 Task: In the  document Emily.rtf change page color to  'Olive Green'. Add link on bottom left corner of the sheet: 'in.pinterest.com' Insert page numer on bottom of the page
Action: Mouse moved to (226, 365)
Screenshot: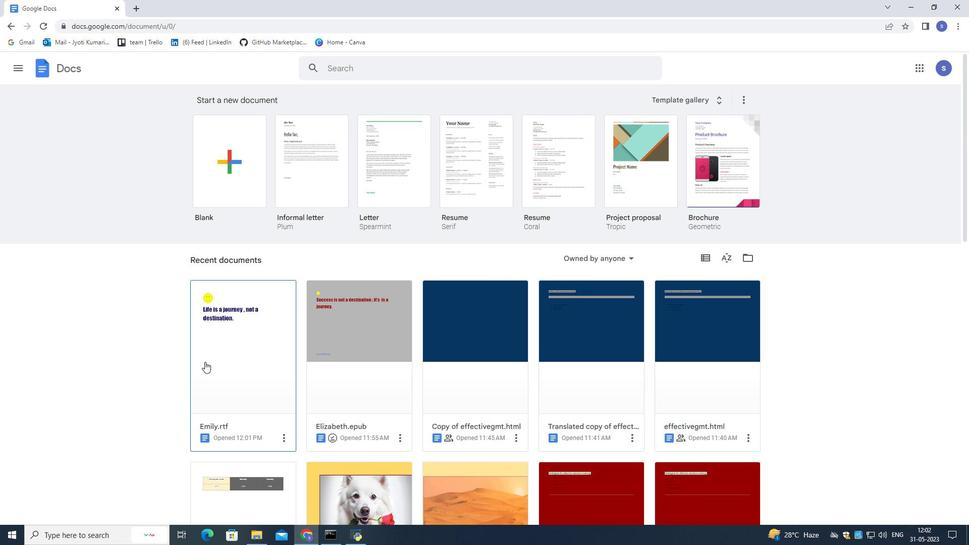 
Action: Mouse pressed left at (226, 365)
Screenshot: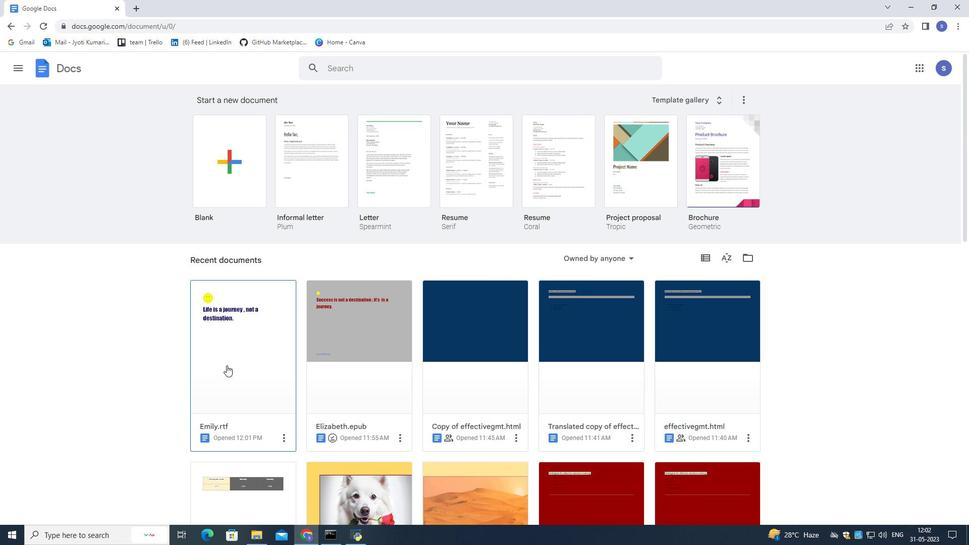 
Action: Mouse moved to (34, 71)
Screenshot: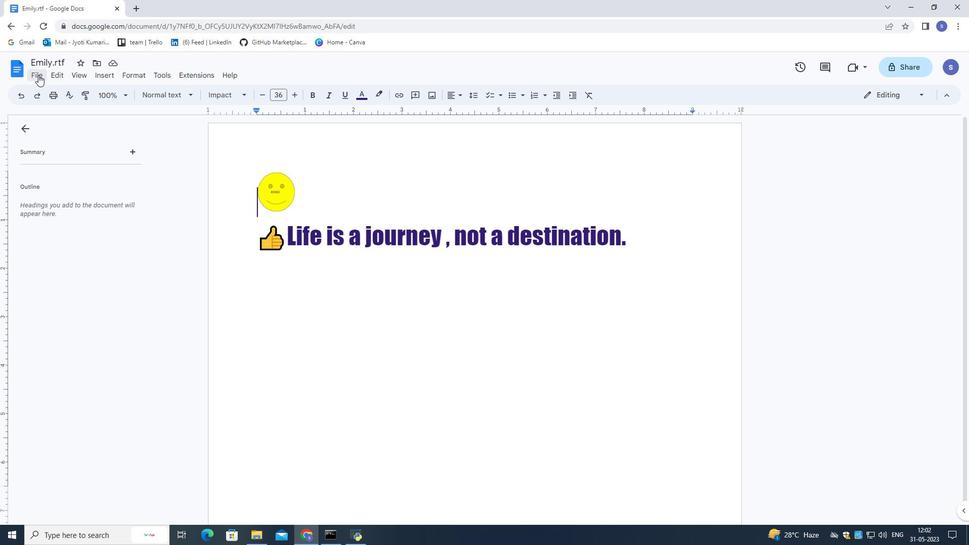 
Action: Mouse pressed left at (34, 71)
Screenshot: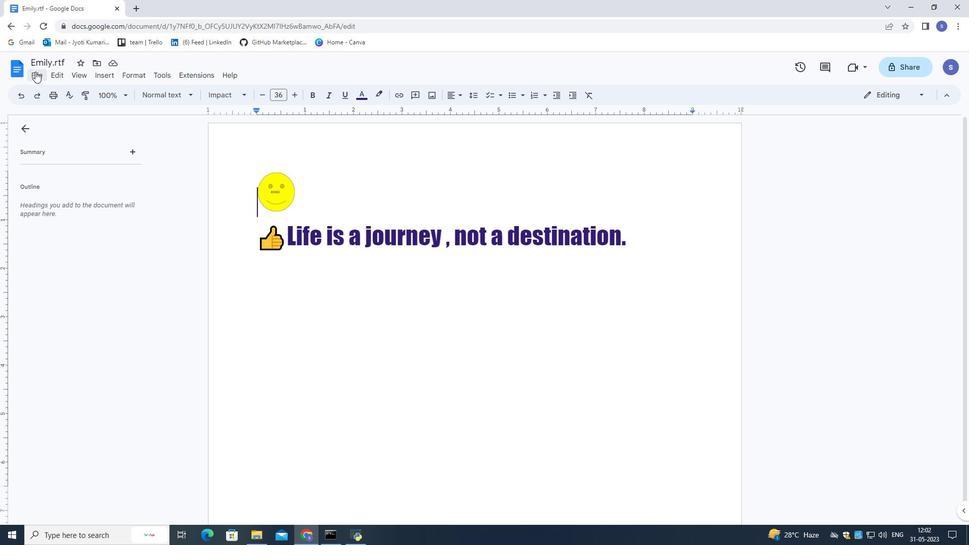 
Action: Mouse moved to (83, 352)
Screenshot: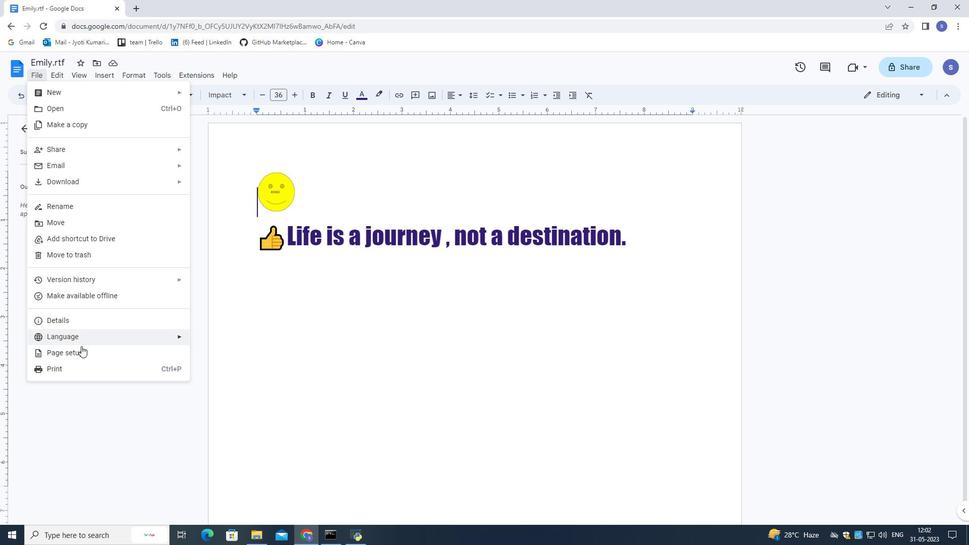 
Action: Mouse pressed left at (83, 352)
Screenshot: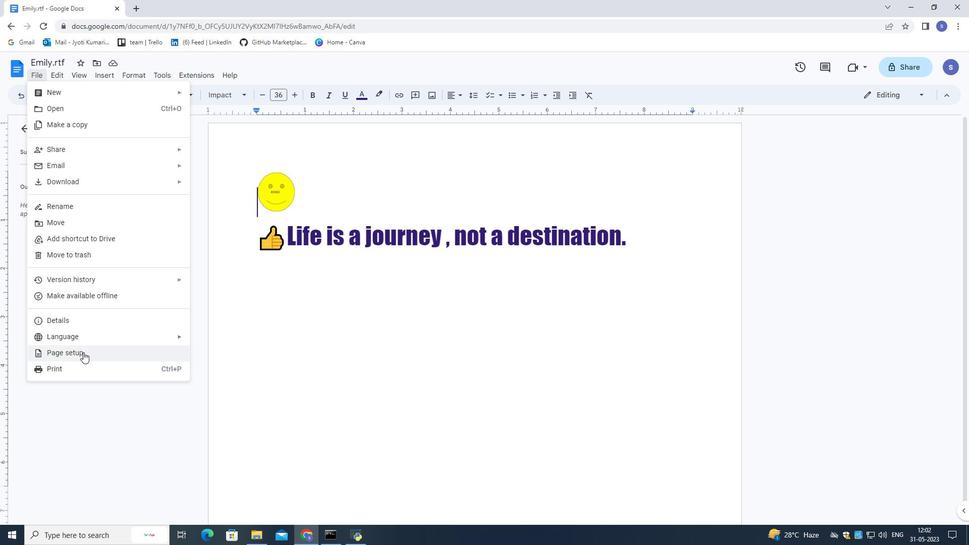 
Action: Mouse moved to (405, 345)
Screenshot: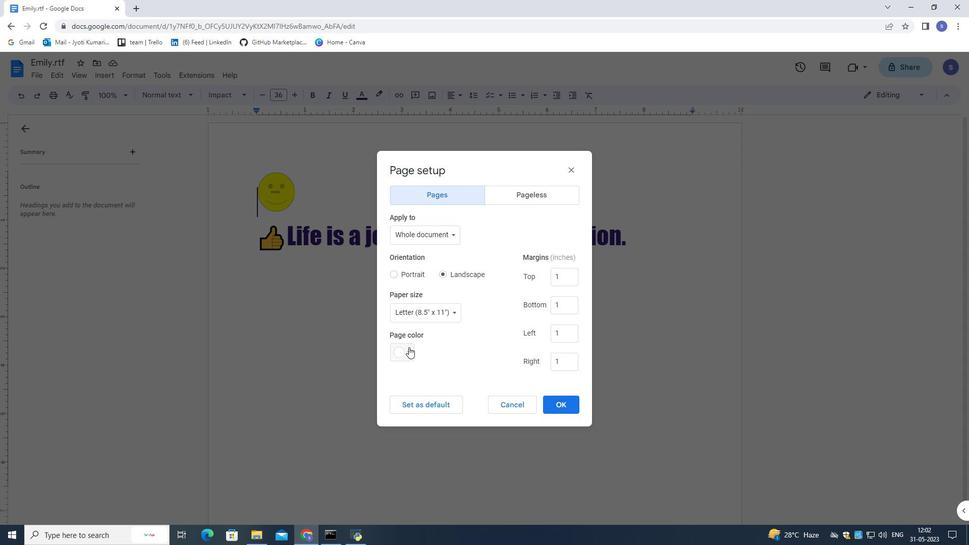 
Action: Mouse pressed left at (405, 345)
Screenshot: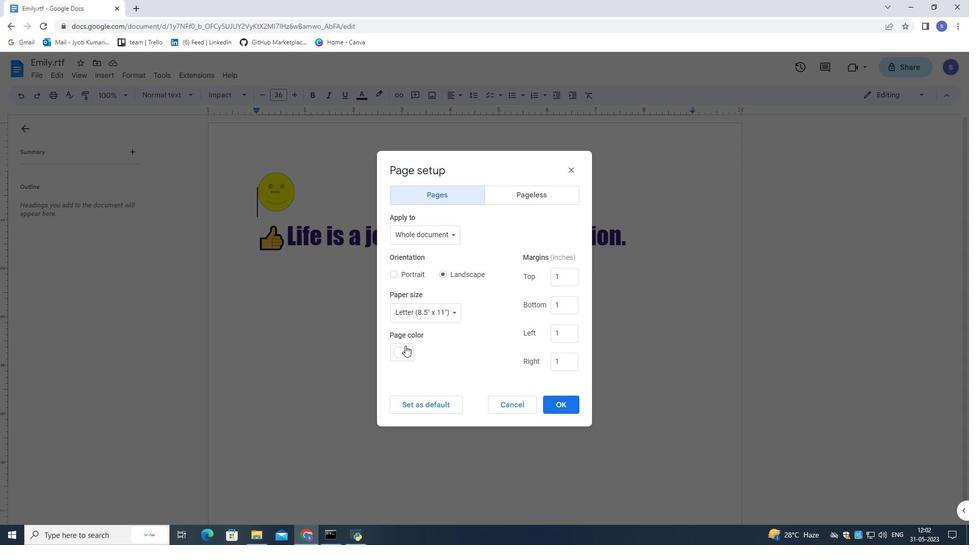 
Action: Mouse moved to (443, 420)
Screenshot: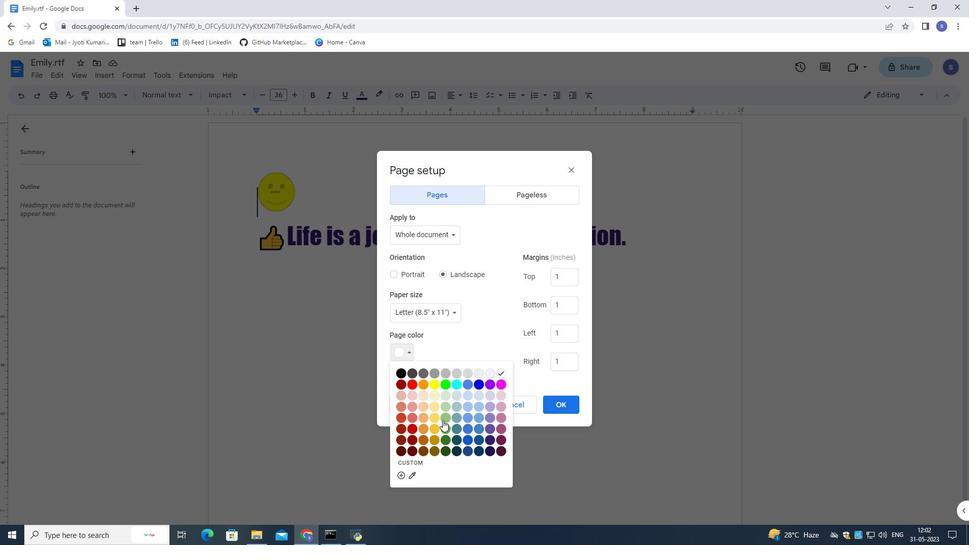 
Action: Mouse pressed left at (443, 420)
Screenshot: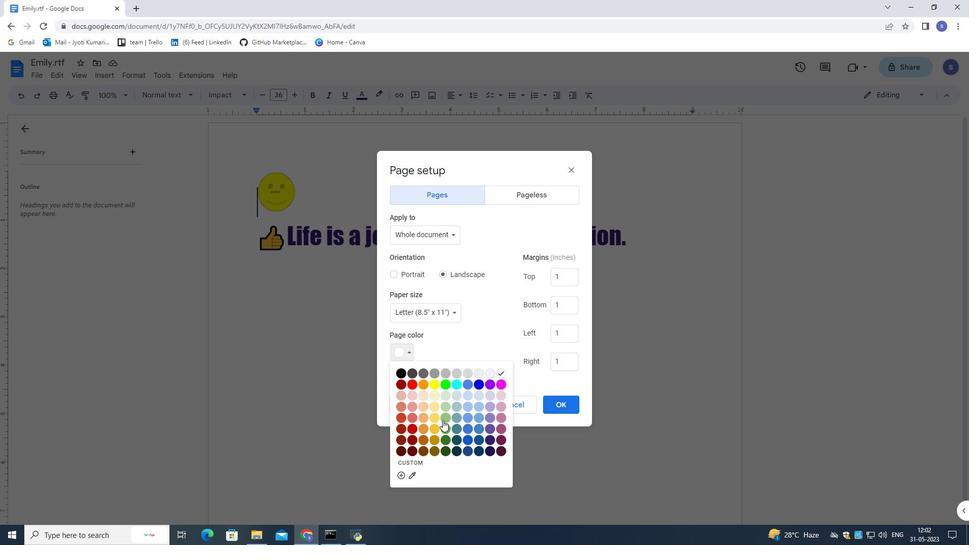 
Action: Mouse moved to (408, 353)
Screenshot: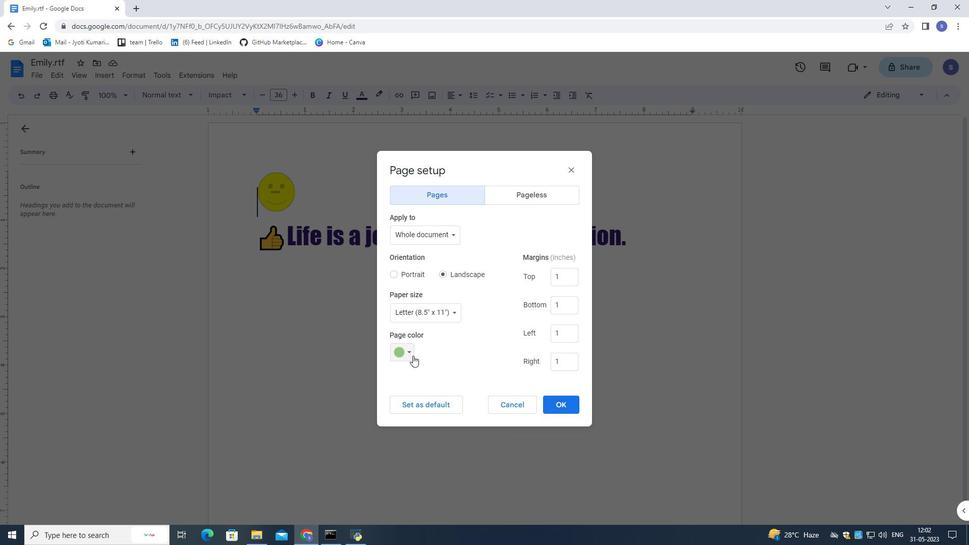 
Action: Mouse pressed left at (408, 353)
Screenshot: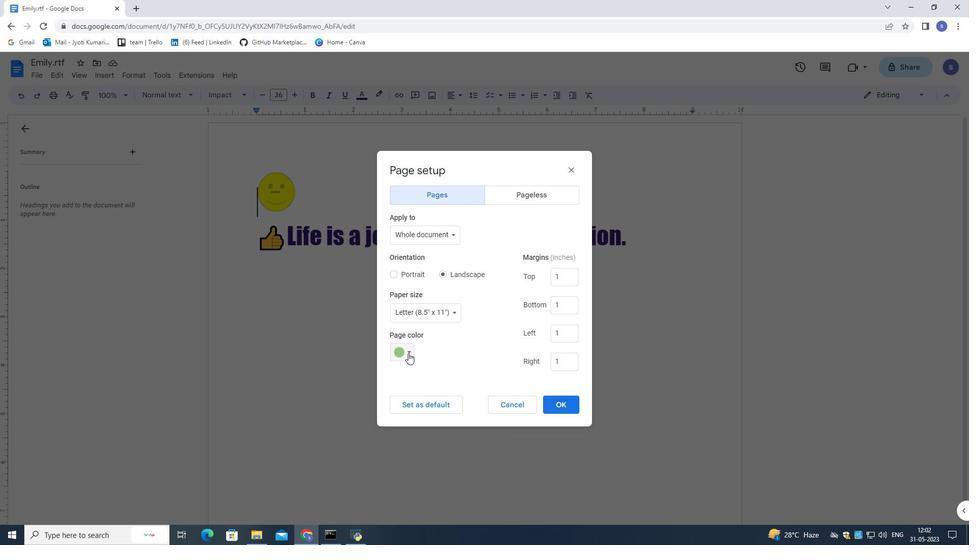 
Action: Mouse moved to (446, 430)
Screenshot: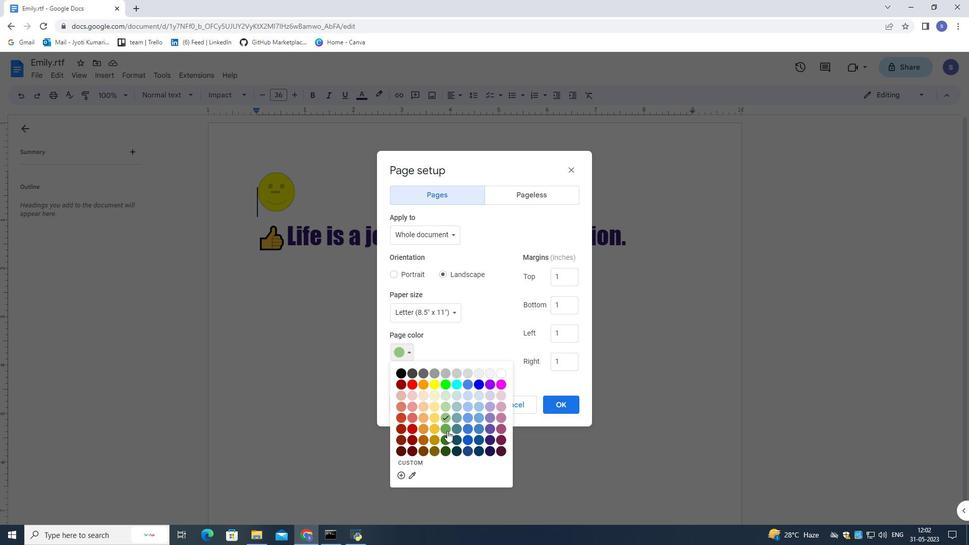 
Action: Mouse pressed left at (446, 430)
Screenshot: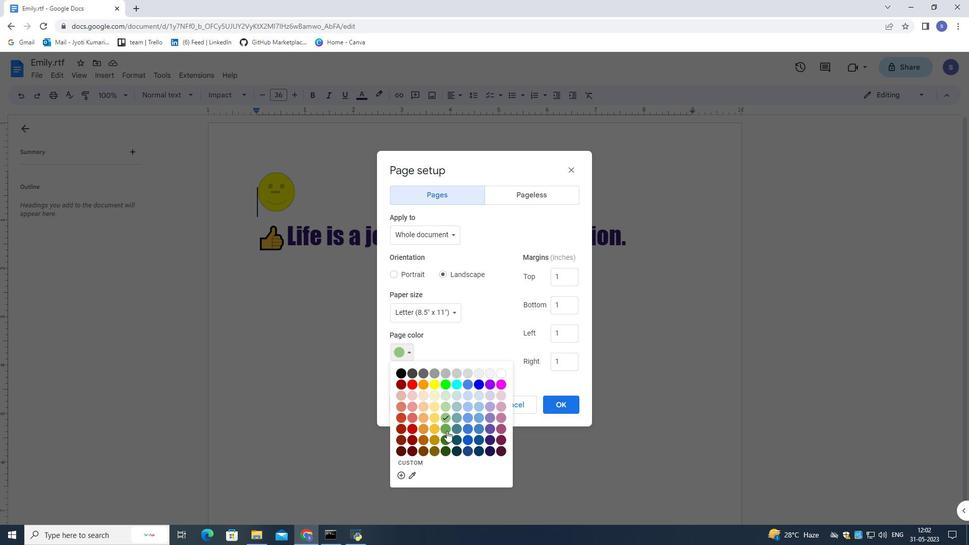 
Action: Mouse moved to (557, 407)
Screenshot: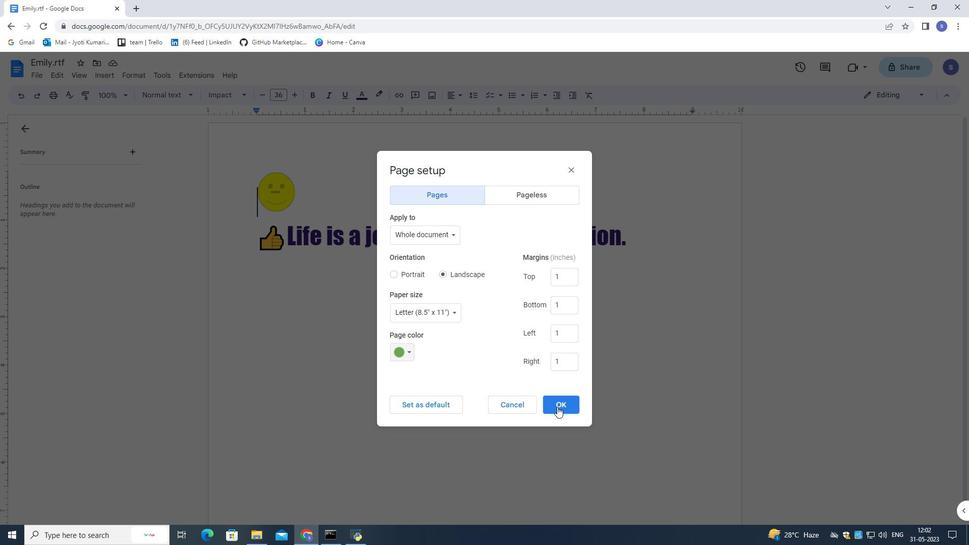 
Action: Mouse pressed left at (557, 407)
Screenshot: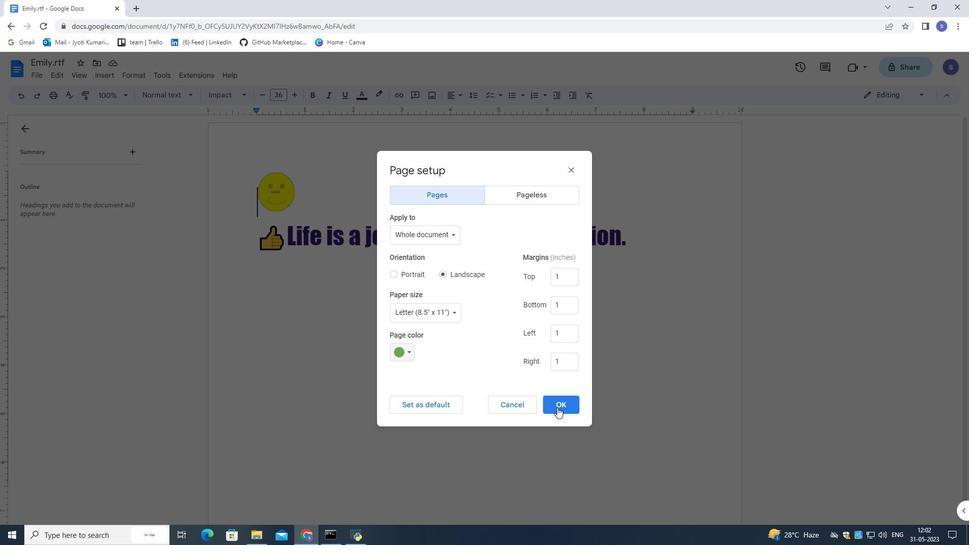 
Action: Mouse moved to (481, 418)
Screenshot: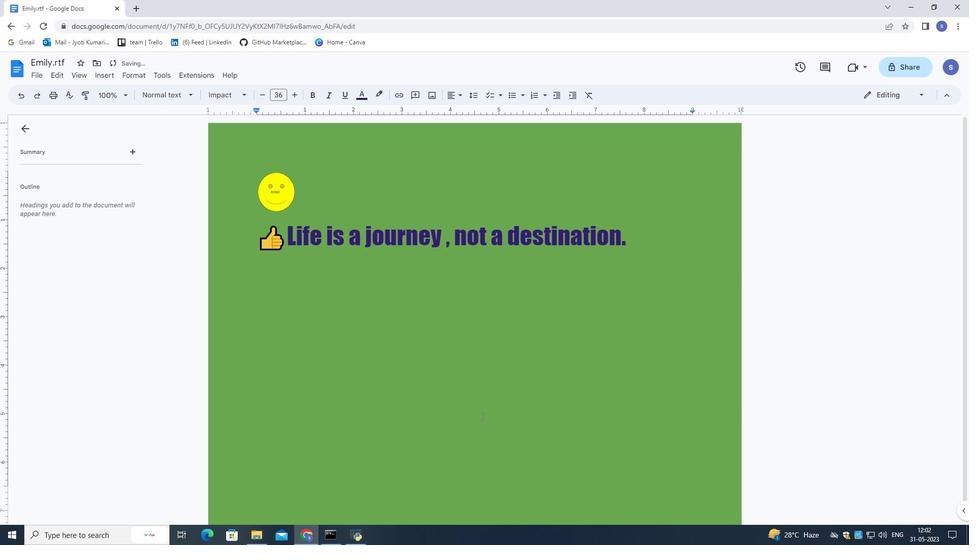 
Action: Mouse scrolled (481, 417) with delta (0, 0)
Screenshot: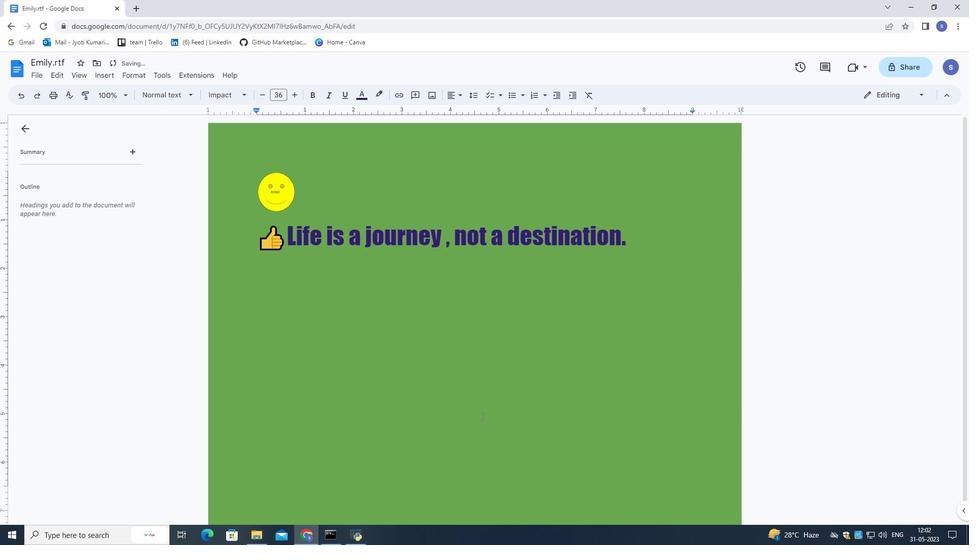 
Action: Mouse moved to (480, 418)
Screenshot: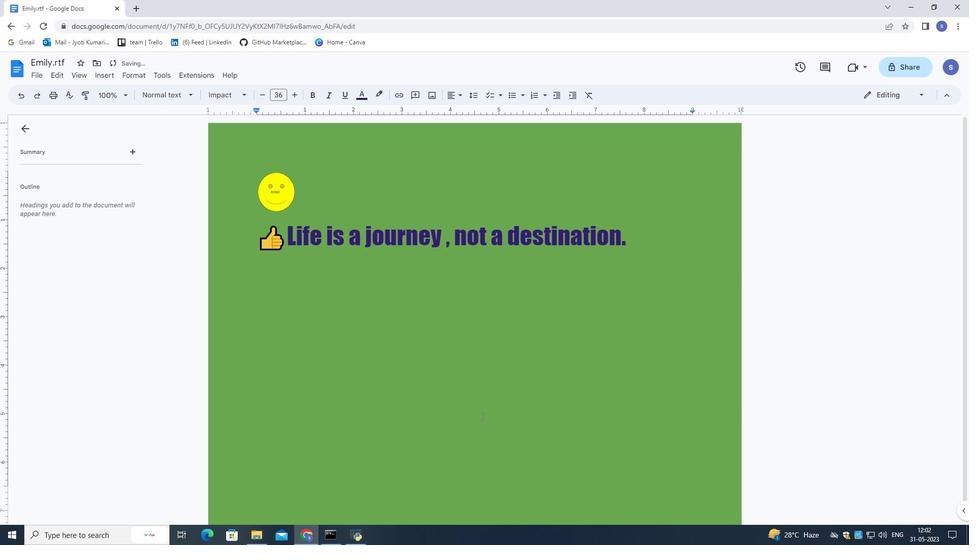 
Action: Mouse scrolled (480, 418) with delta (0, 0)
Screenshot: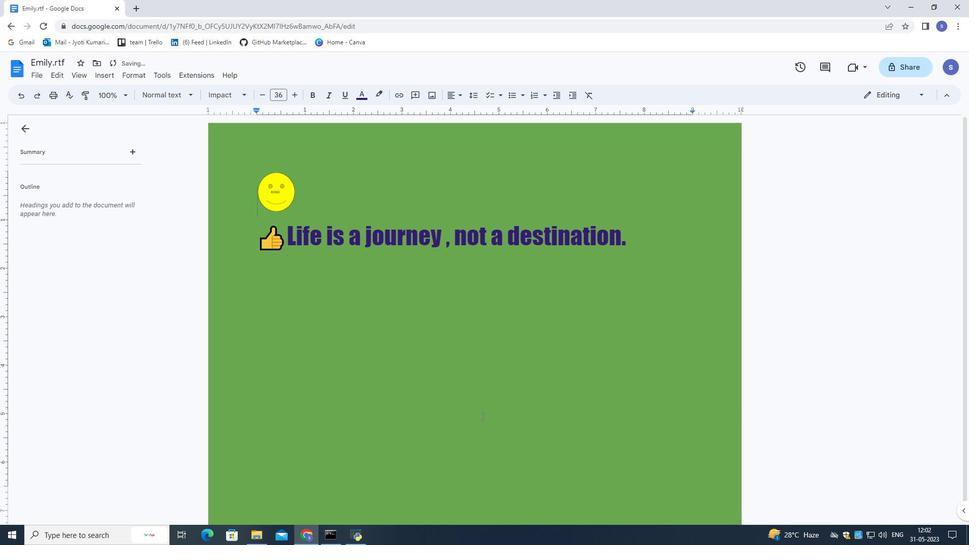 
Action: Mouse scrolled (480, 418) with delta (0, 0)
Screenshot: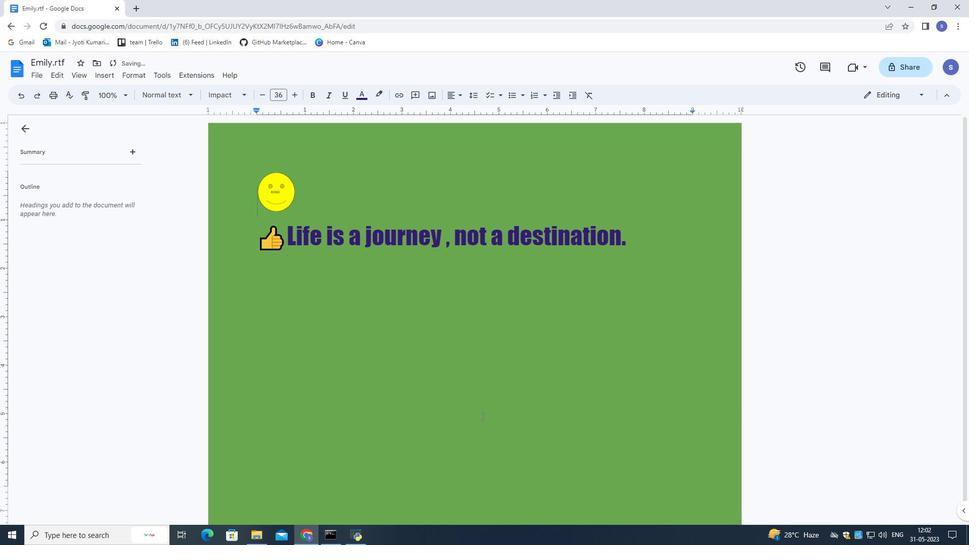 
Action: Mouse moved to (480, 419)
Screenshot: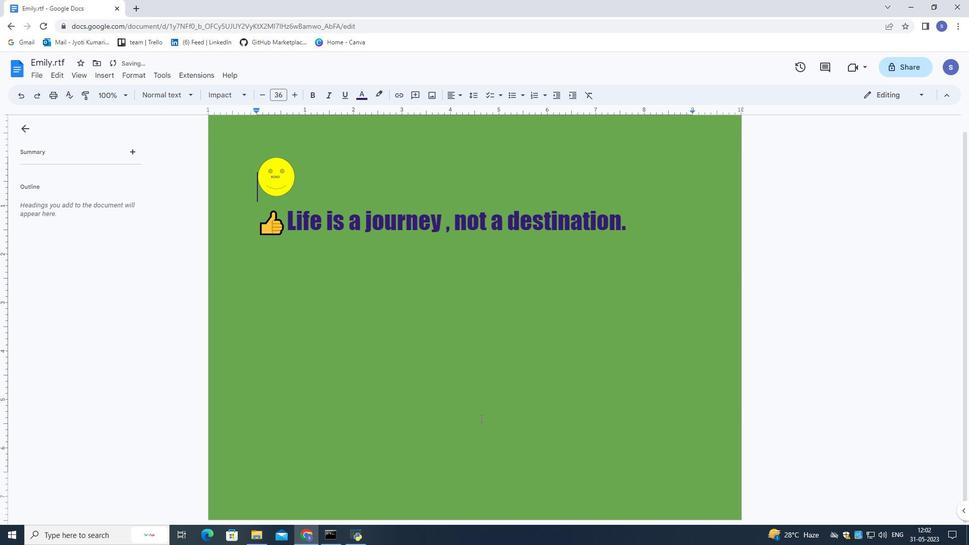 
Action: Mouse scrolled (480, 418) with delta (0, 0)
Screenshot: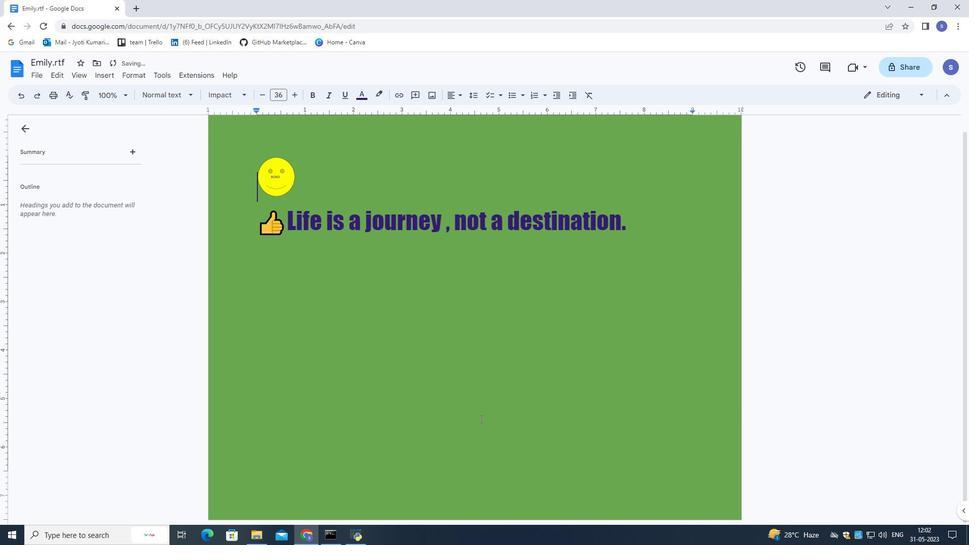 
Action: Mouse moved to (376, 501)
Screenshot: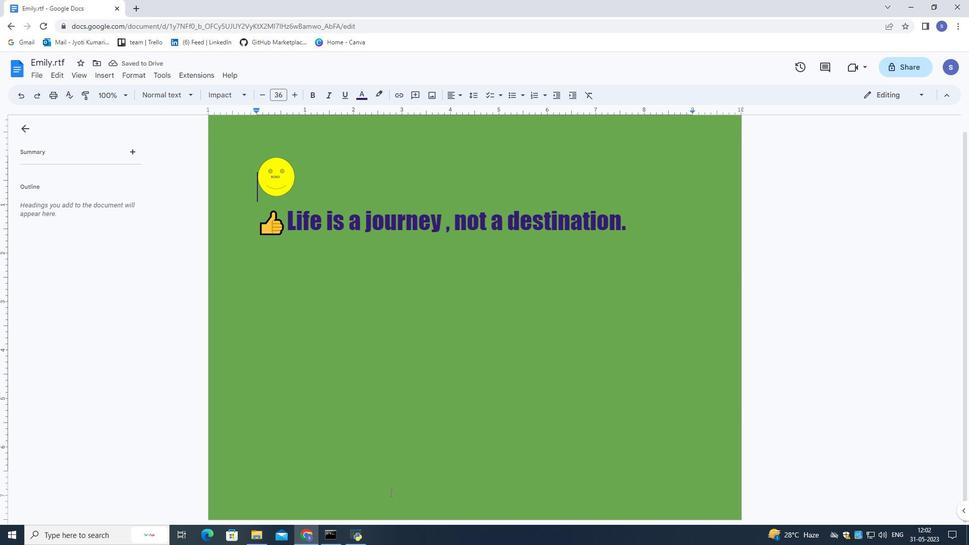
Action: Mouse pressed left at (376, 501)
Screenshot: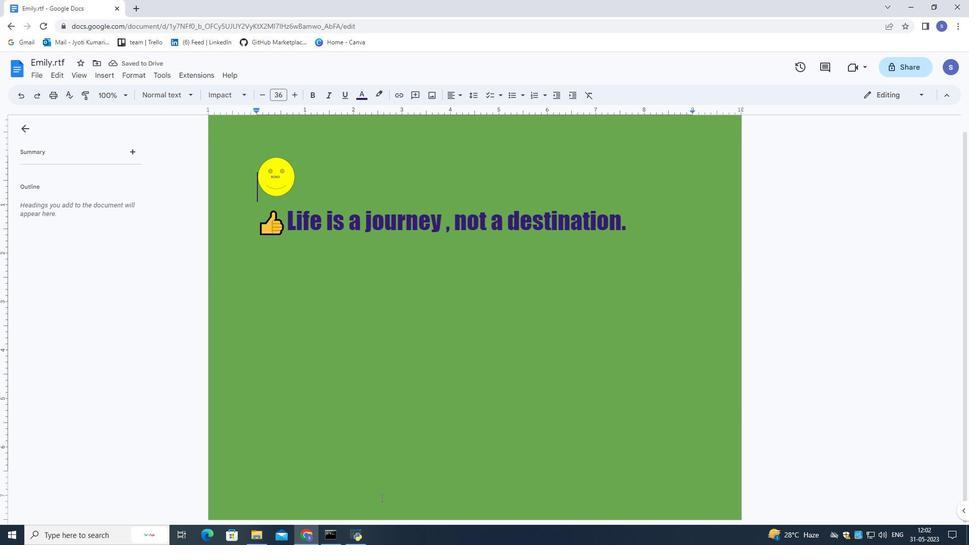 
Action: Mouse pressed left at (376, 501)
Screenshot: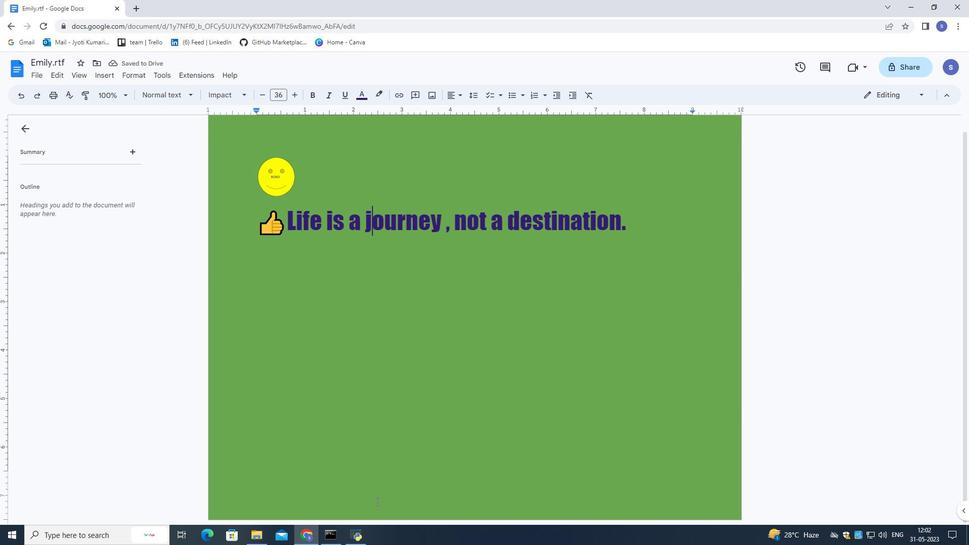 
Action: Mouse pressed left at (376, 501)
Screenshot: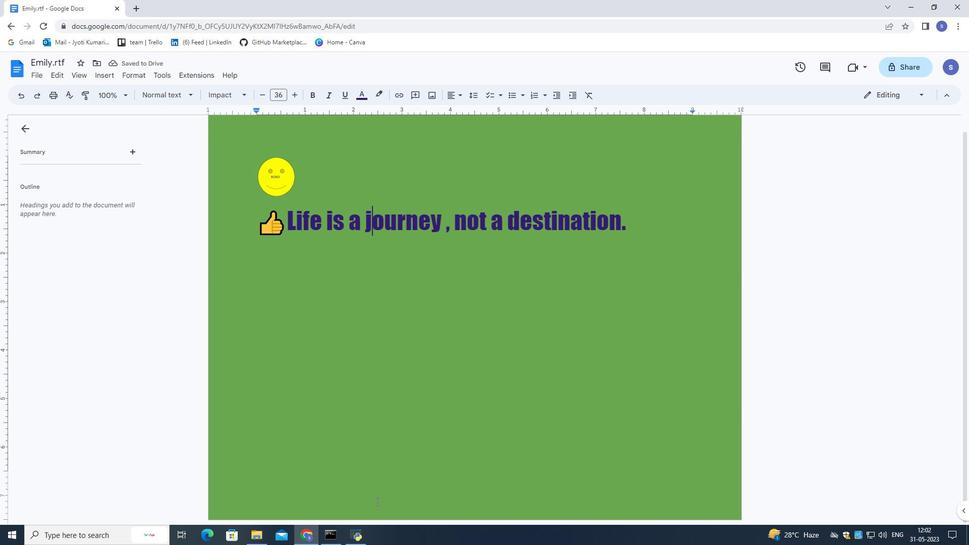 
Action: Mouse moved to (397, 97)
Screenshot: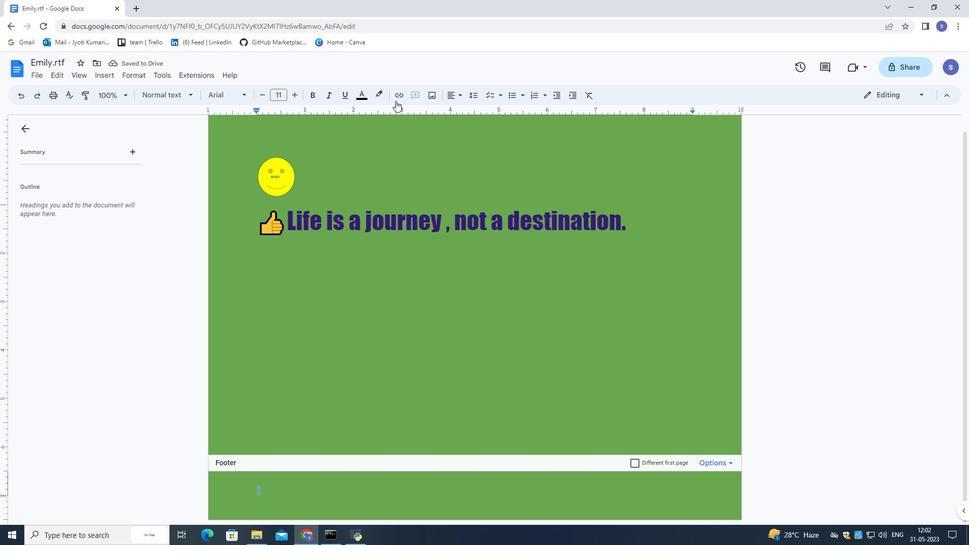 
Action: Mouse pressed left at (397, 97)
Screenshot: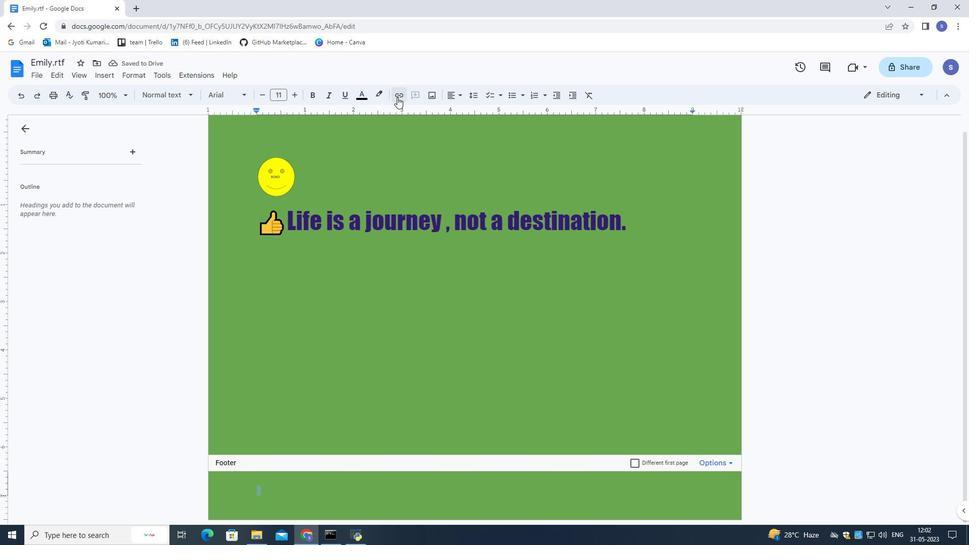 
Action: Key pressed in.pinterest.com
Screenshot: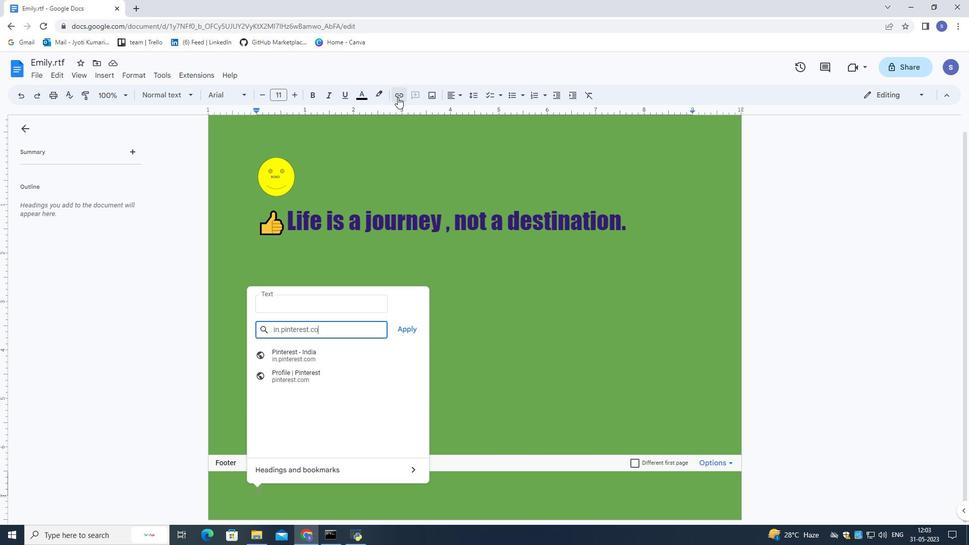 
Action: Mouse moved to (409, 331)
Screenshot: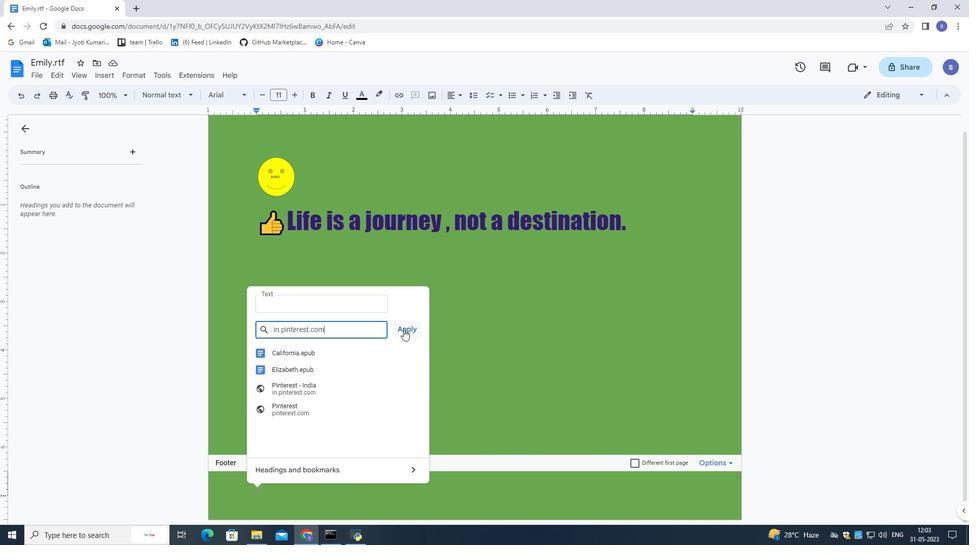 
Action: Mouse pressed left at (409, 331)
Screenshot: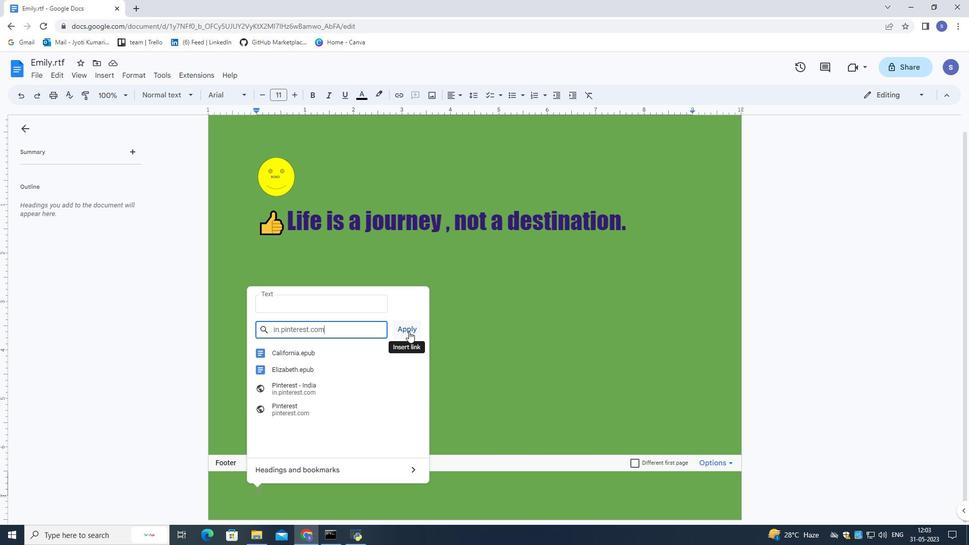 
Action: Mouse moved to (371, 323)
Screenshot: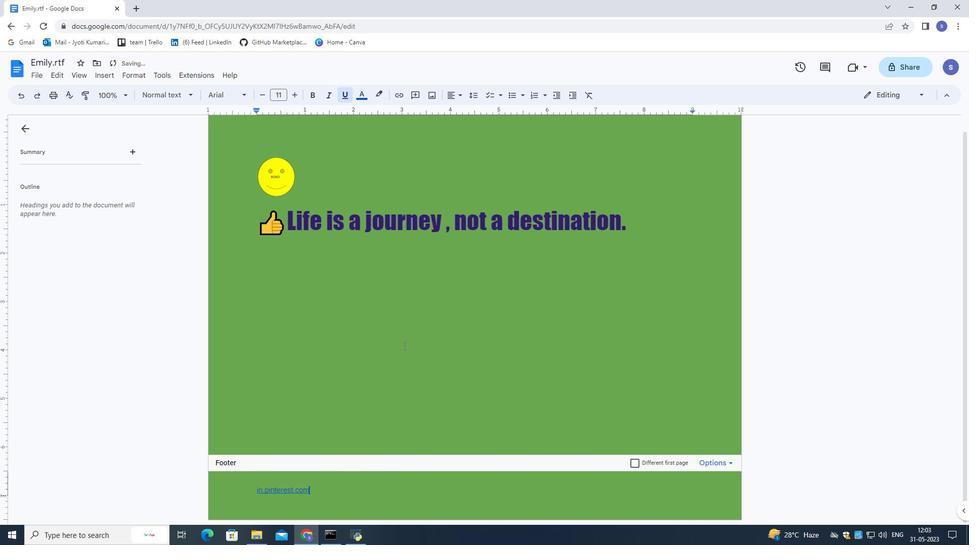 
Action: Mouse pressed left at (371, 323)
Screenshot: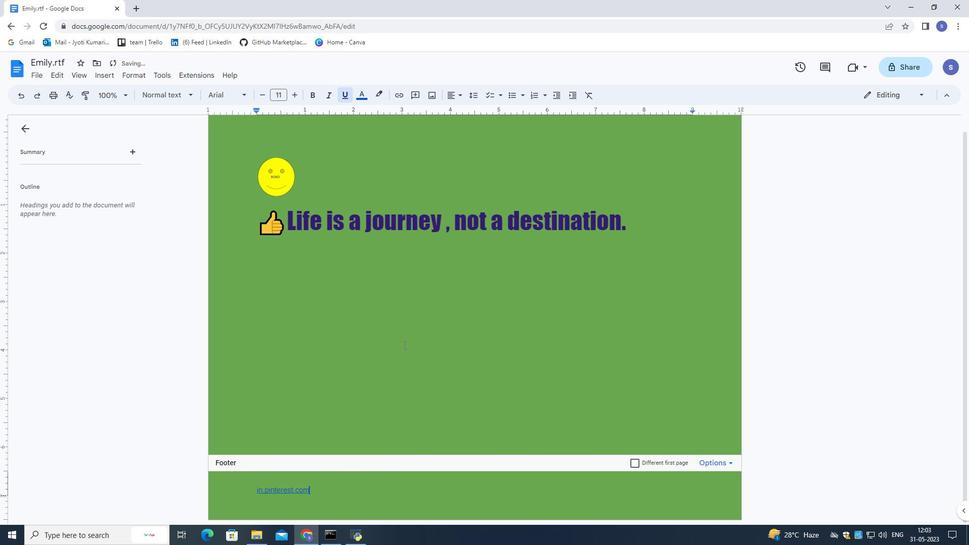 
Action: Mouse moved to (472, 231)
Screenshot: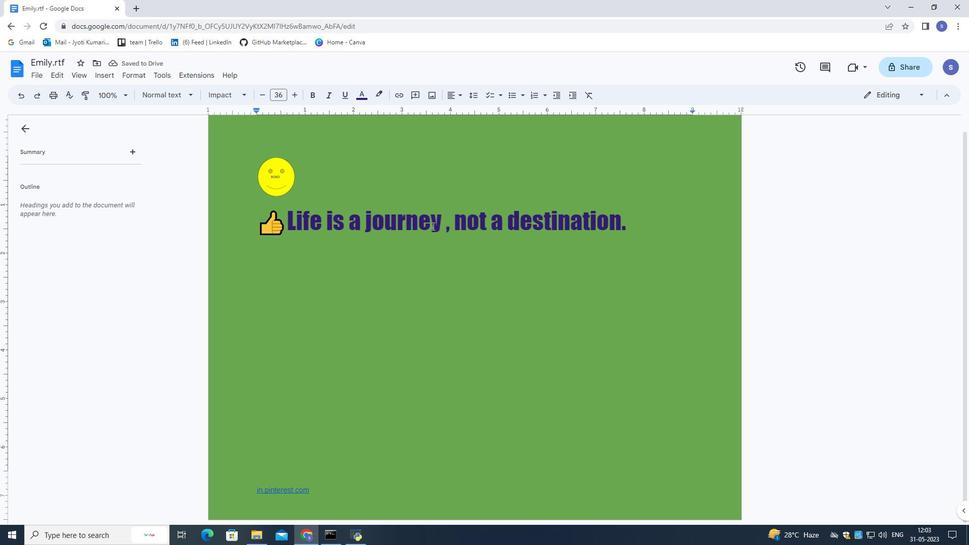 
